Task: Make in the project TransportWorks a sprint 'Black Hole'.
Action: Mouse moved to (1329, 226)
Screenshot: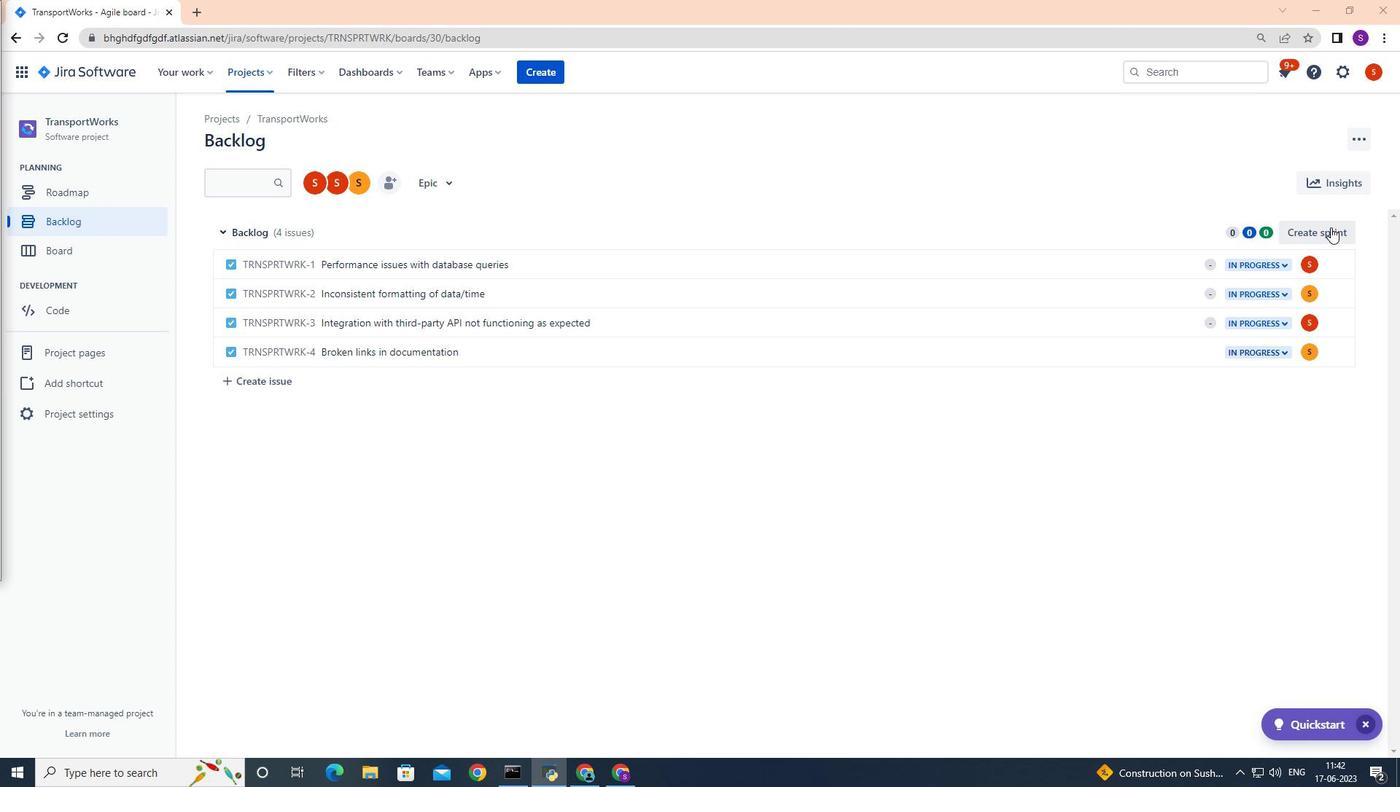 
Action: Mouse pressed left at (1329, 226)
Screenshot: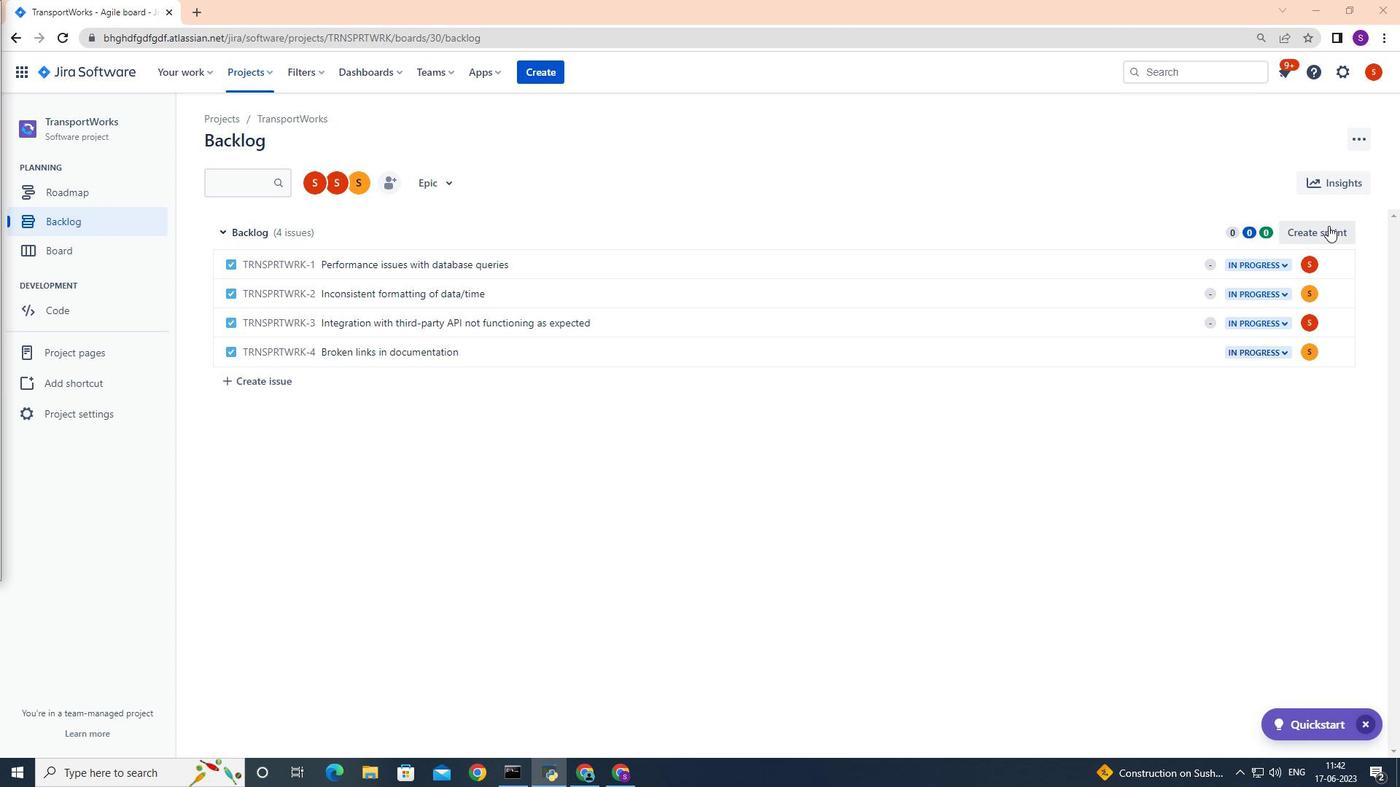 
Action: Mouse moved to (348, 226)
Screenshot: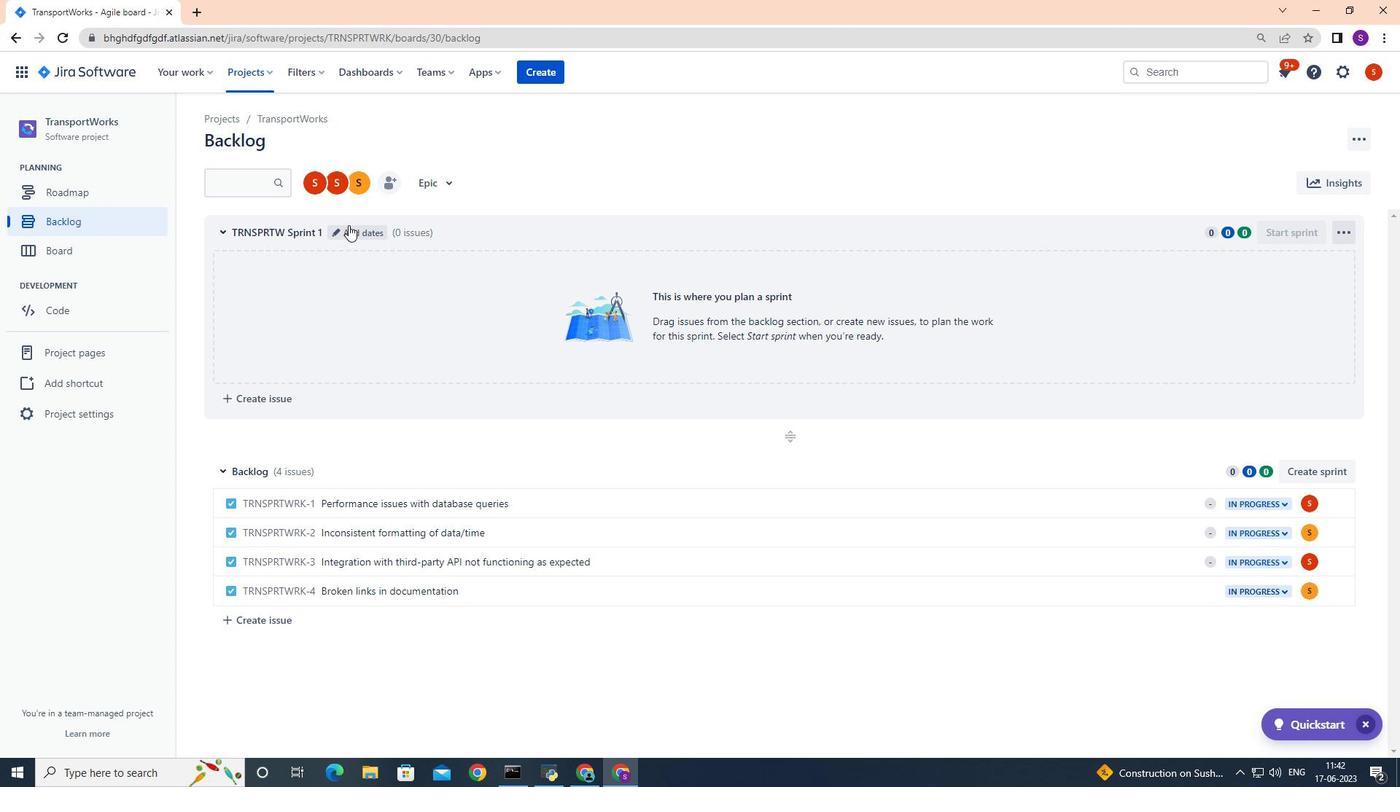 
Action: Mouse pressed left at (348, 226)
Screenshot: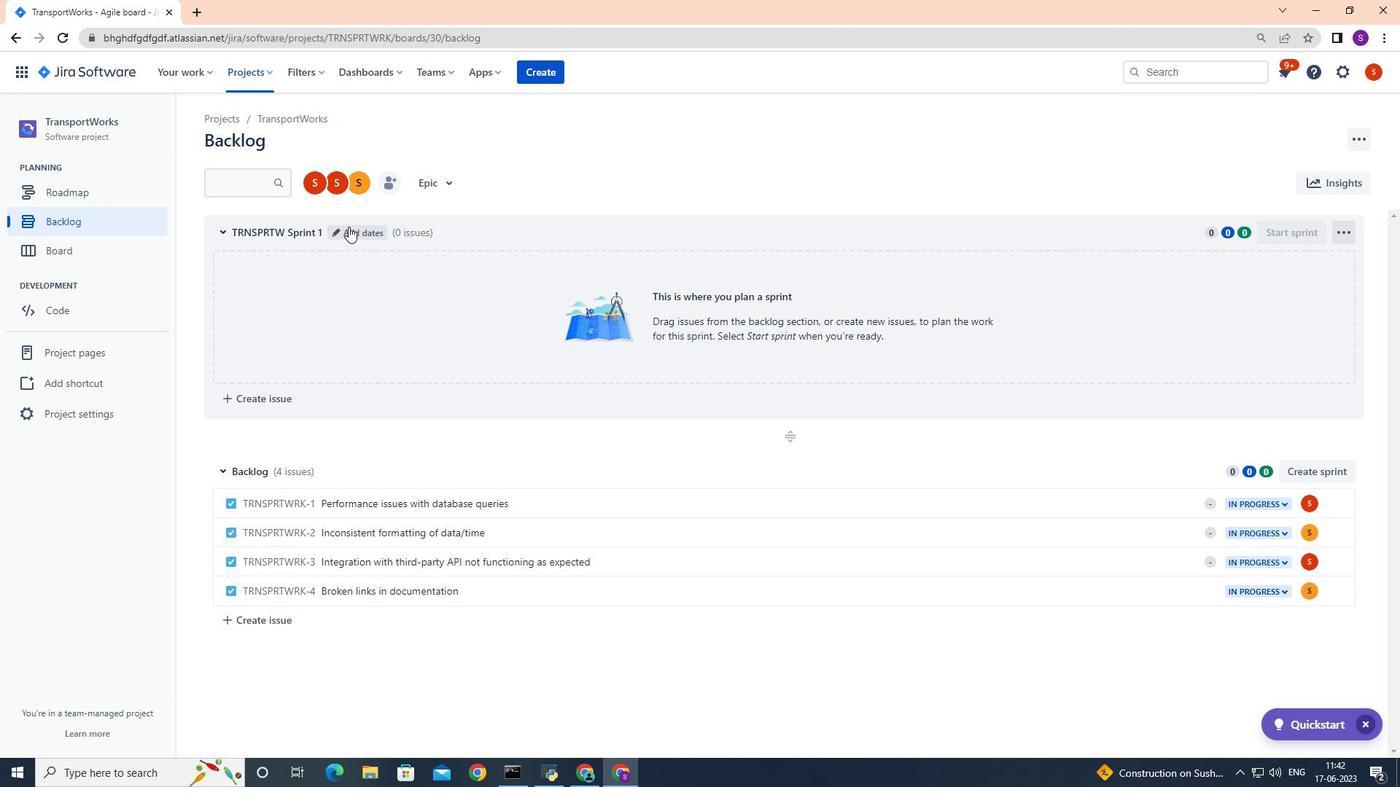
Action: Key pressed <Key.backspace><Key.backspace><Key.backspace><Key.backspace><Key.backspace><Key.backspace><Key.backspace><Key.backspace><Key.backspace><Key.backspace><Key.backspace><Key.backspace><Key.backspace><Key.backspace><Key.backspace><Key.backspace><Key.backspace><Key.backspace><Key.backspace><Key.backspace><Key.backspace><Key.backspace><Key.backspace><Key.backspace><Key.backspace><Key.backspace><Key.backspace><Key.backspace><Key.backspace><Key.backspace><Key.backspace><Key.backspace><Key.backspace><Key.shift>Black<Key.space><Key.shift>Hole
Screenshot: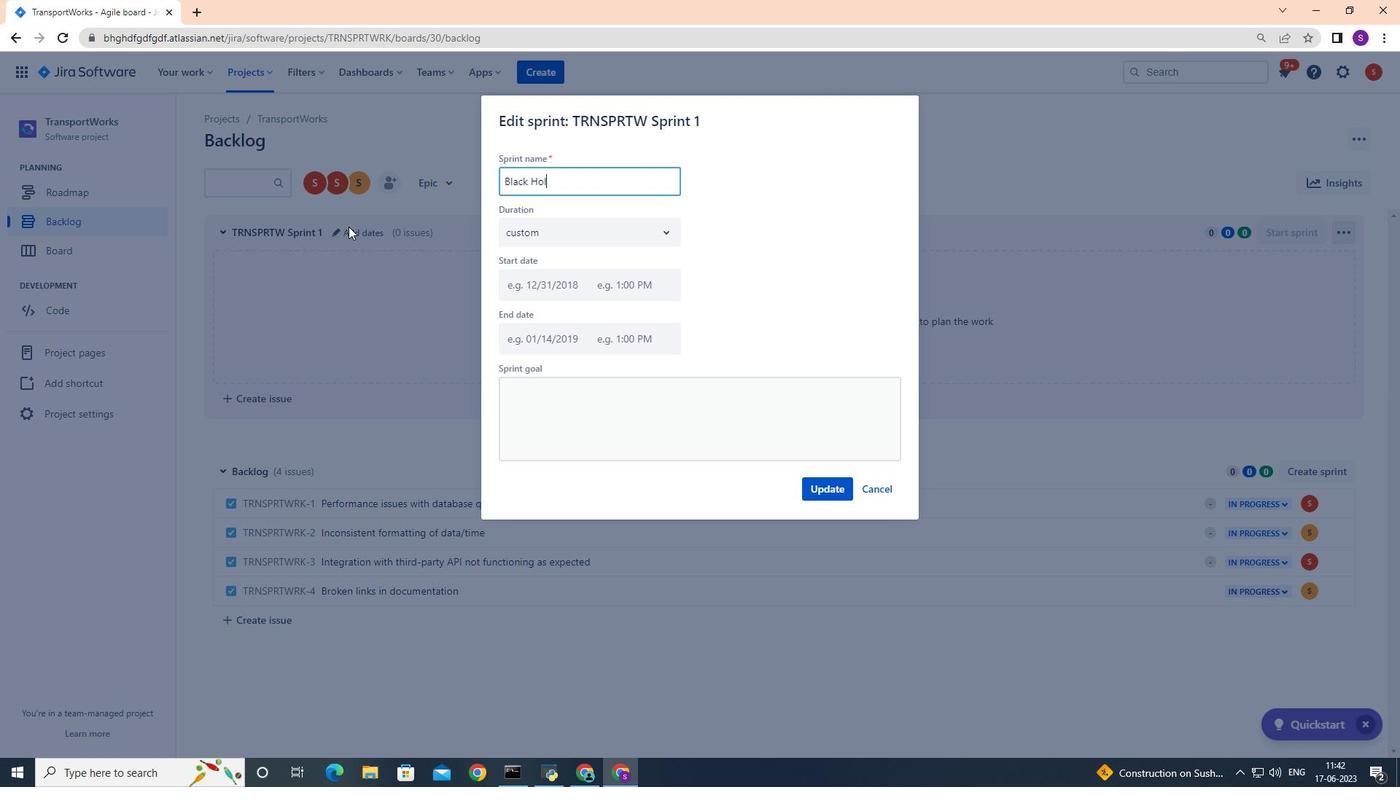
Action: Mouse moved to (822, 483)
Screenshot: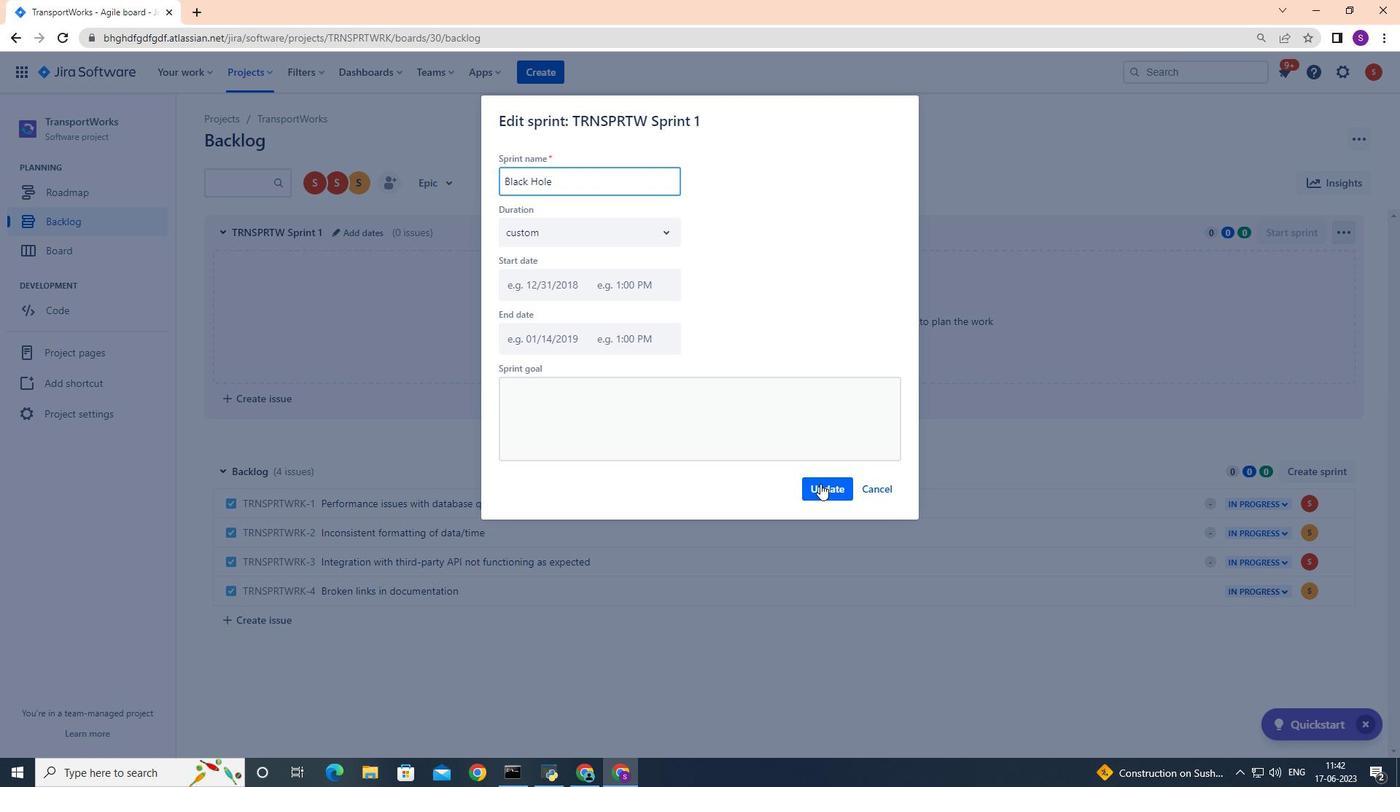 
Action: Mouse pressed left at (822, 483)
Screenshot: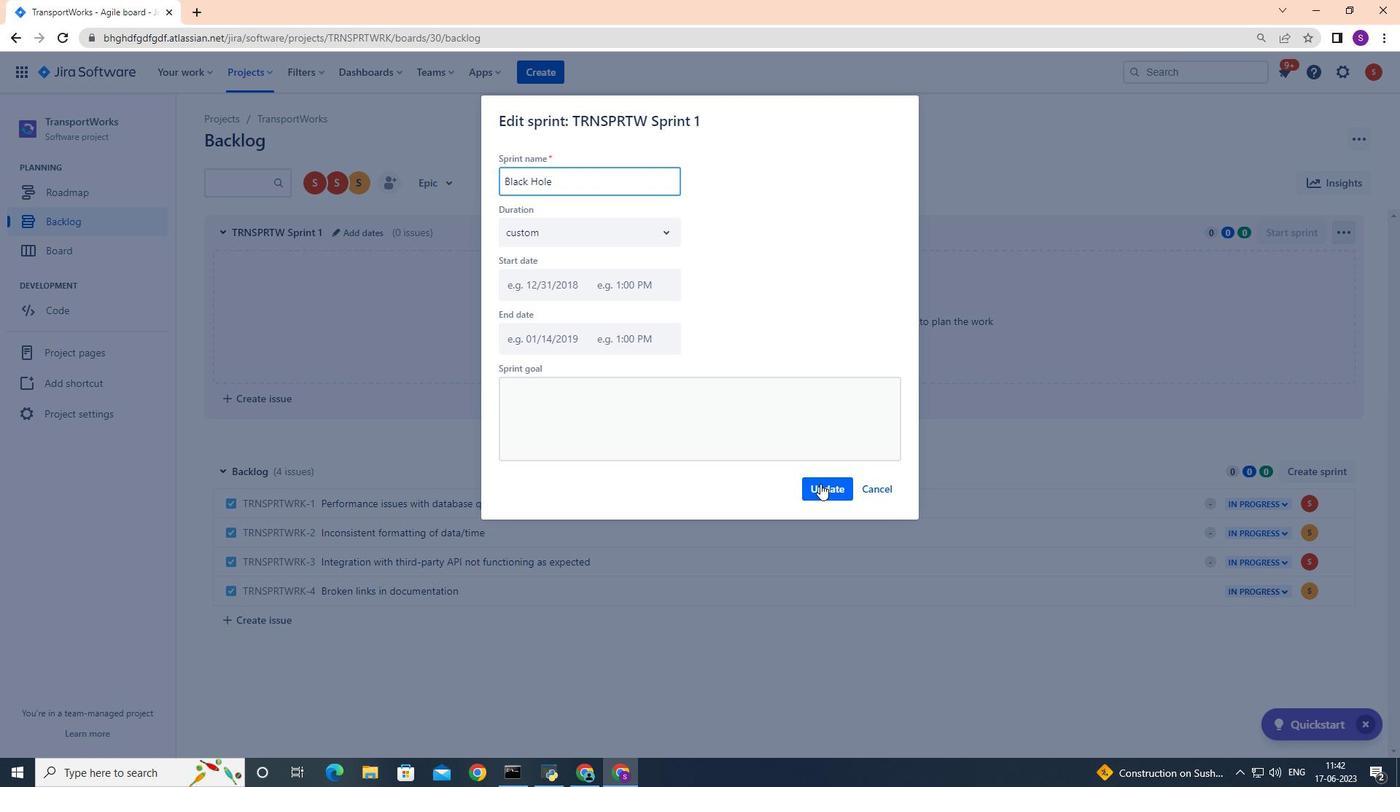 
Action: Mouse moved to (825, 483)
Screenshot: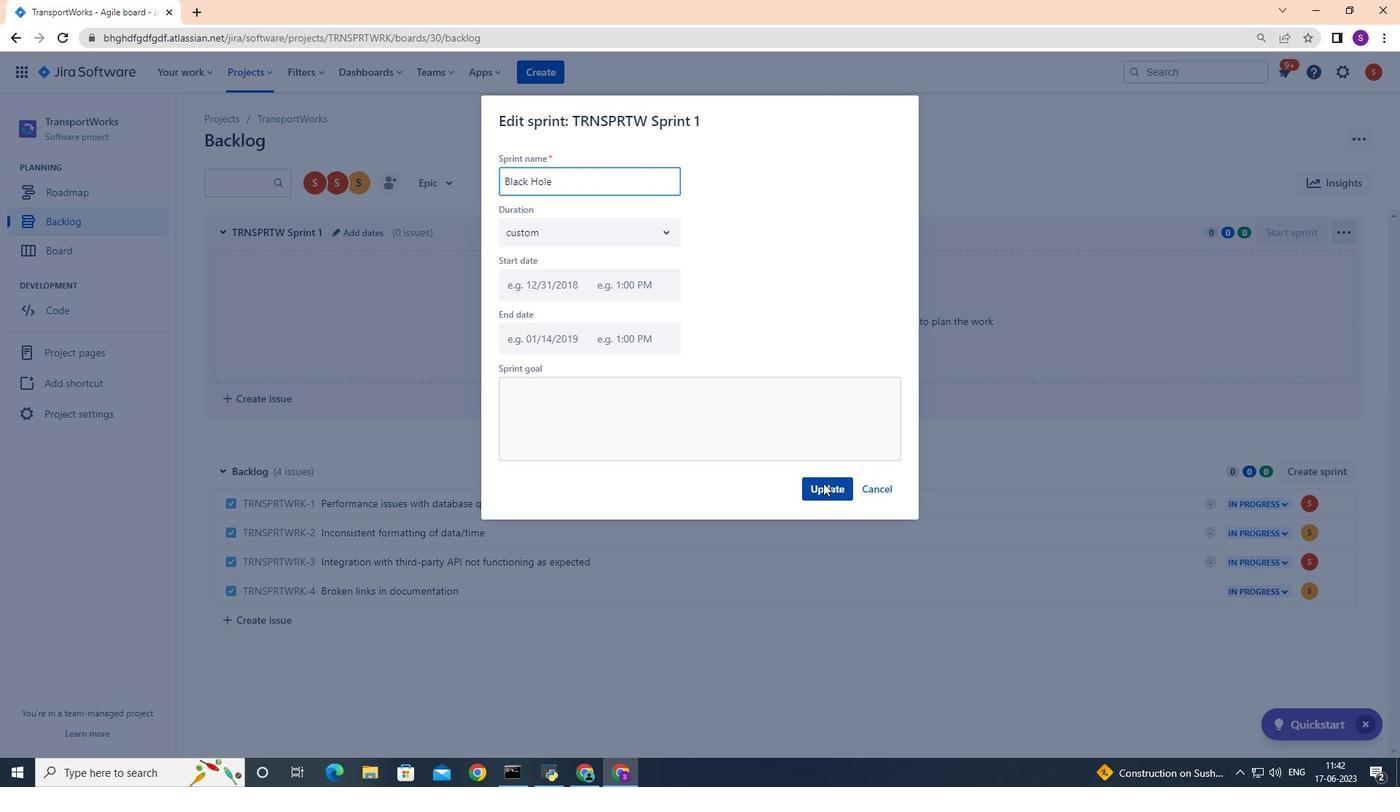 
